Task: Select sort by top.
Action: Mouse moved to (596, 171)
Screenshot: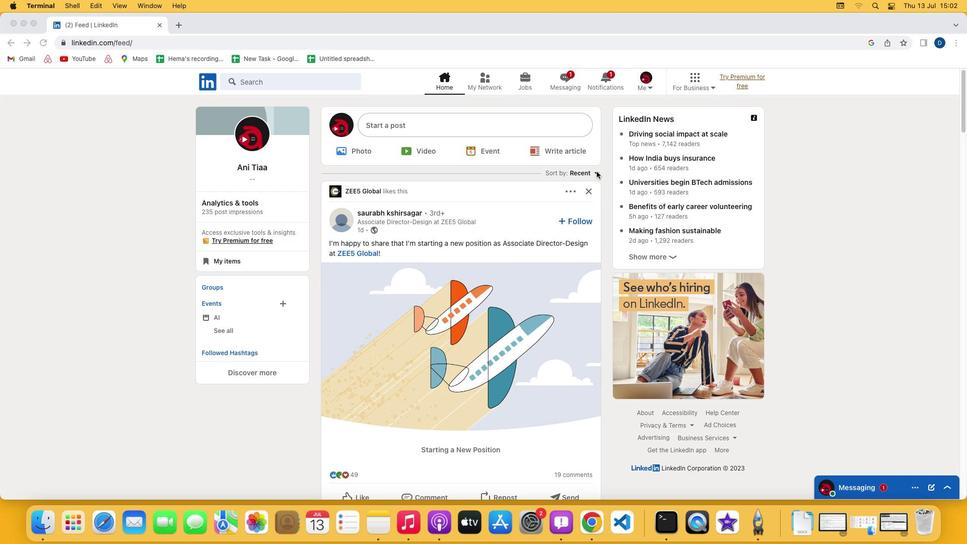 
Action: Mouse pressed left at (596, 171)
Screenshot: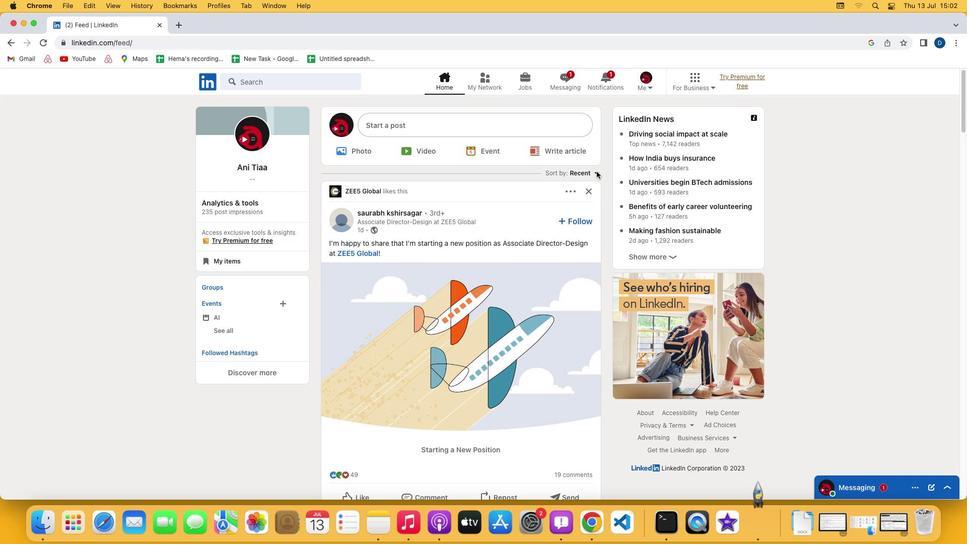 
Action: Mouse pressed left at (596, 171)
Screenshot: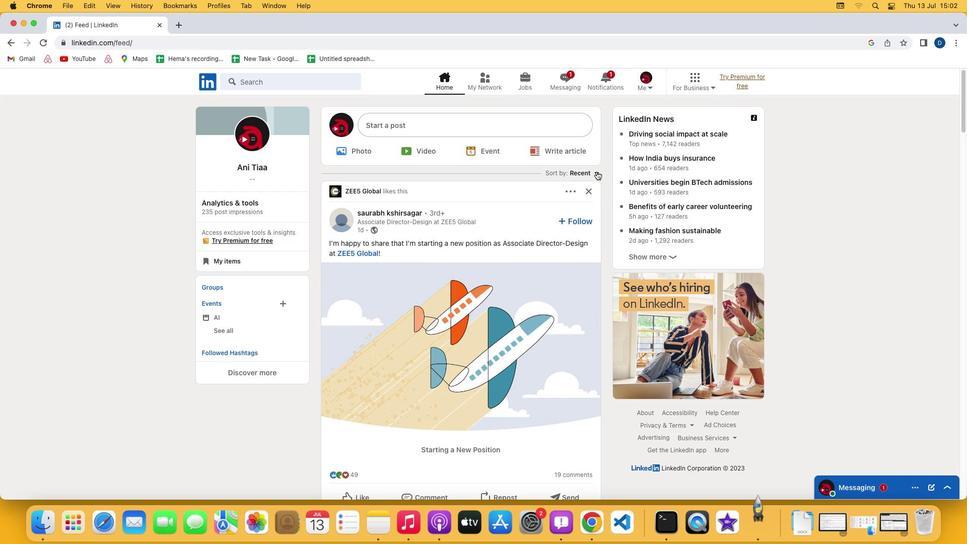 
Action: Mouse moved to (575, 189)
Screenshot: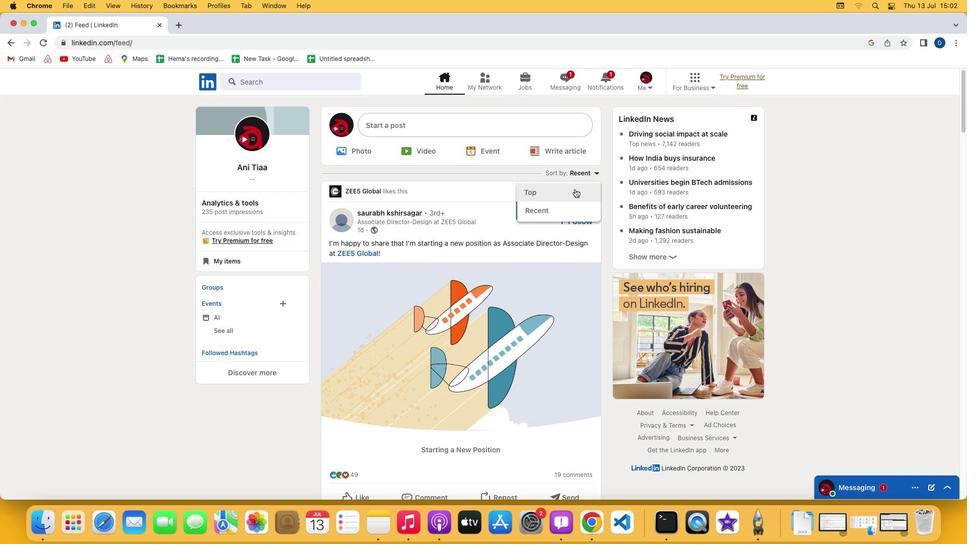 
Action: Mouse pressed left at (575, 189)
Screenshot: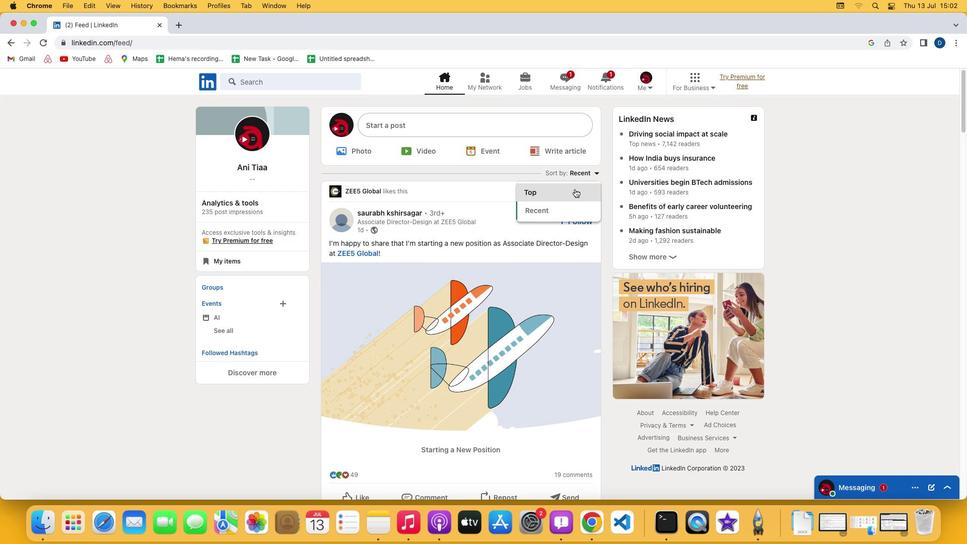 
Action: Mouse moved to (573, 192)
Screenshot: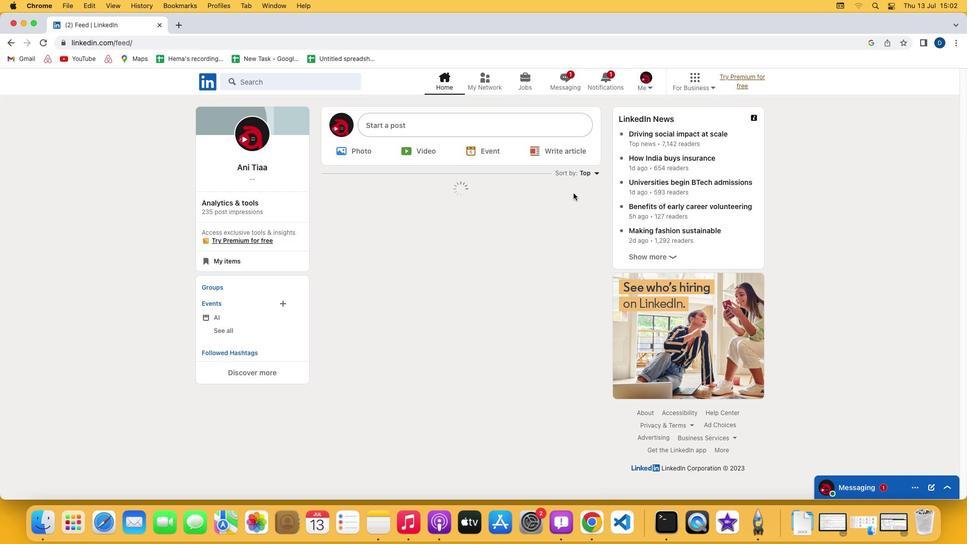 
